 Task: In the  document rain.doc ,align picture to the 'center'. Insert word art below the picture and give heading  'Rain in Purple'
Action: Mouse moved to (252, 210)
Screenshot: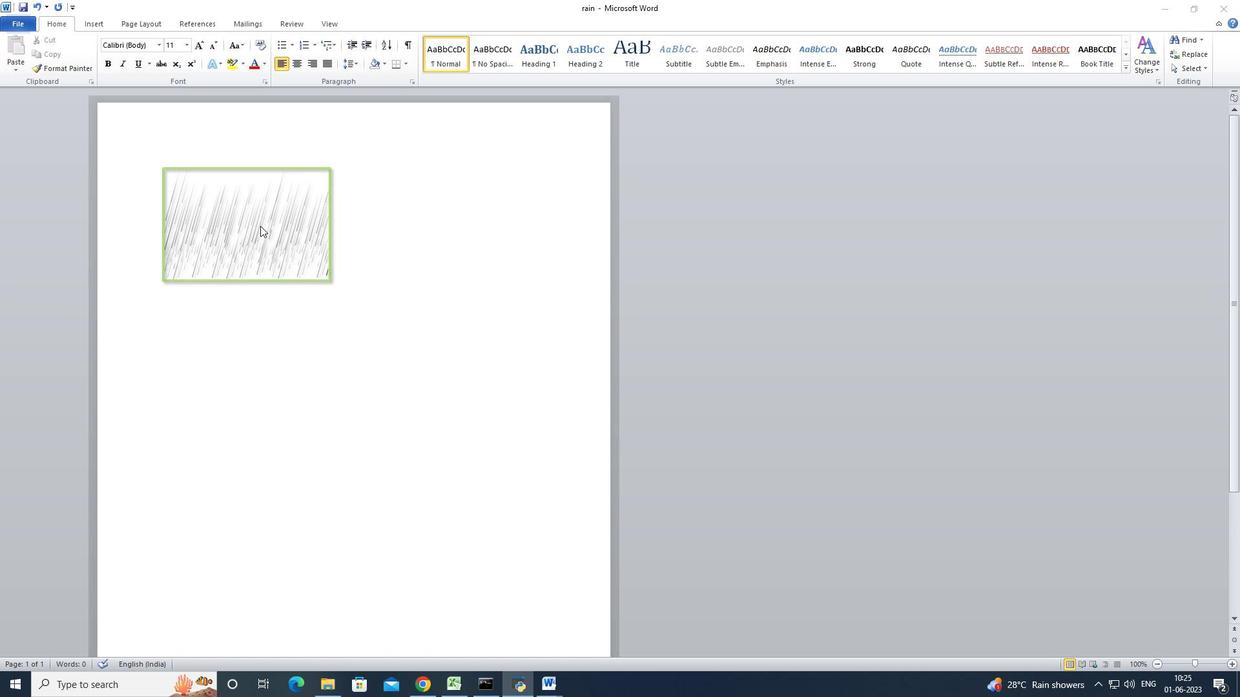 
Action: Mouse pressed left at (252, 210)
Screenshot: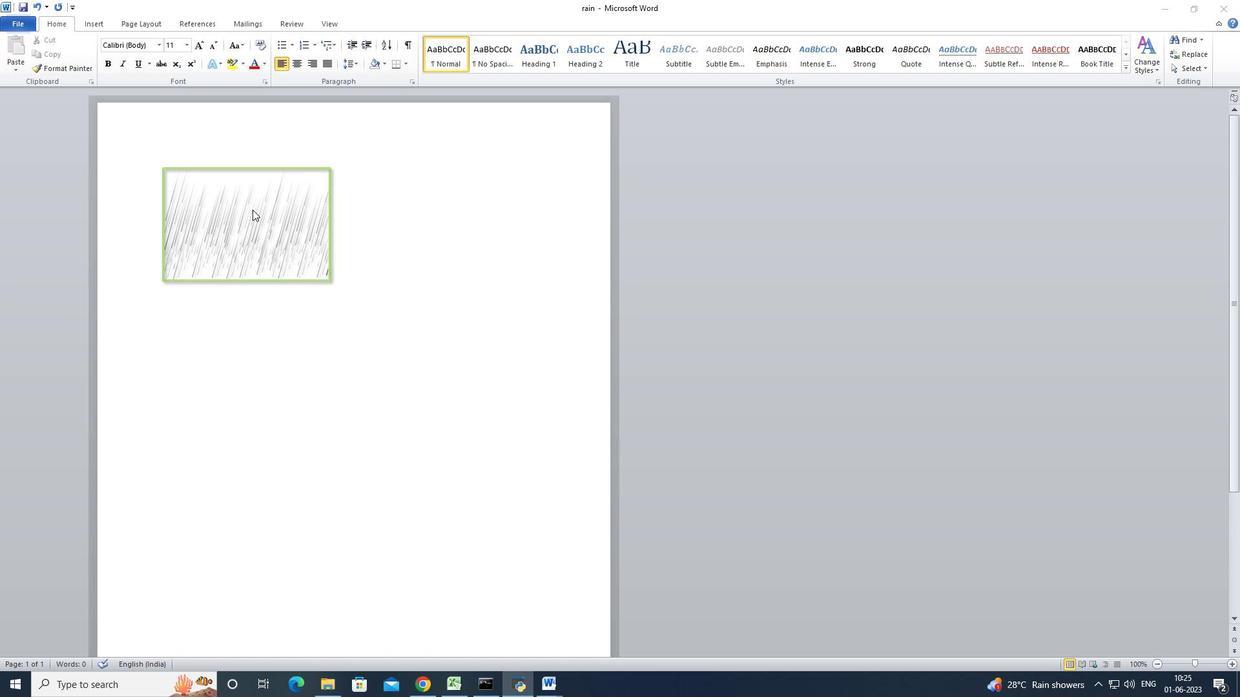 
Action: Mouse moved to (167, 191)
Screenshot: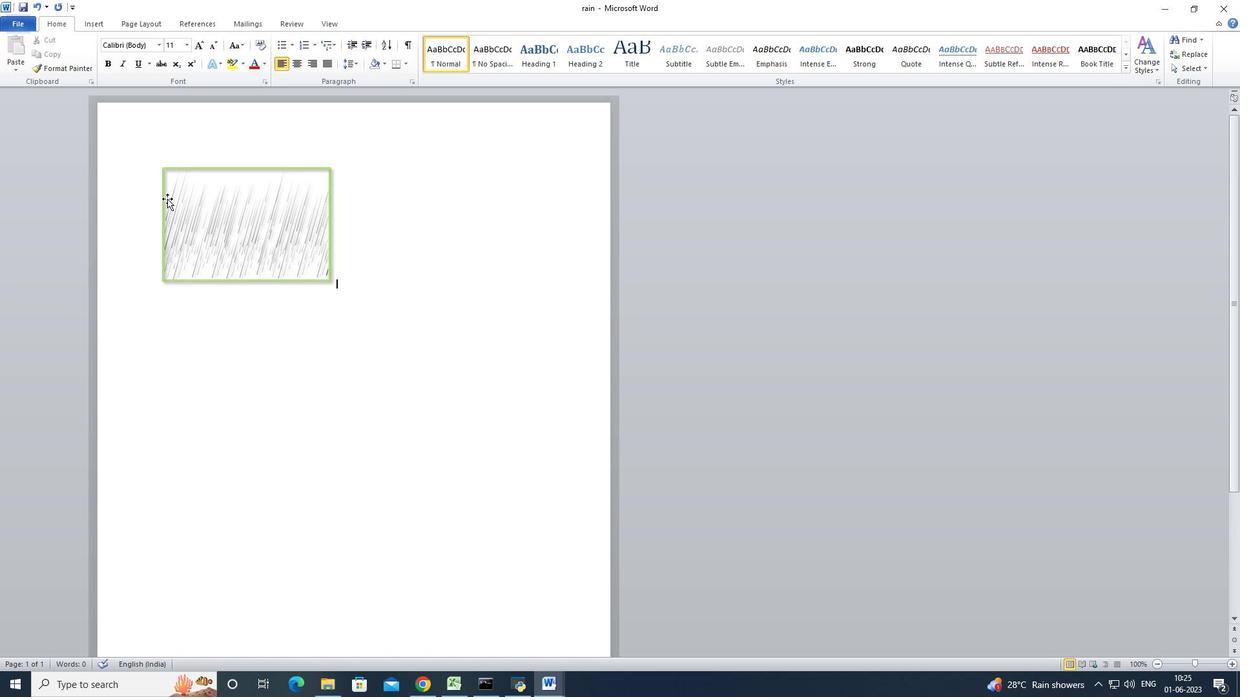 
Action: Mouse pressed left at (167, 191)
Screenshot: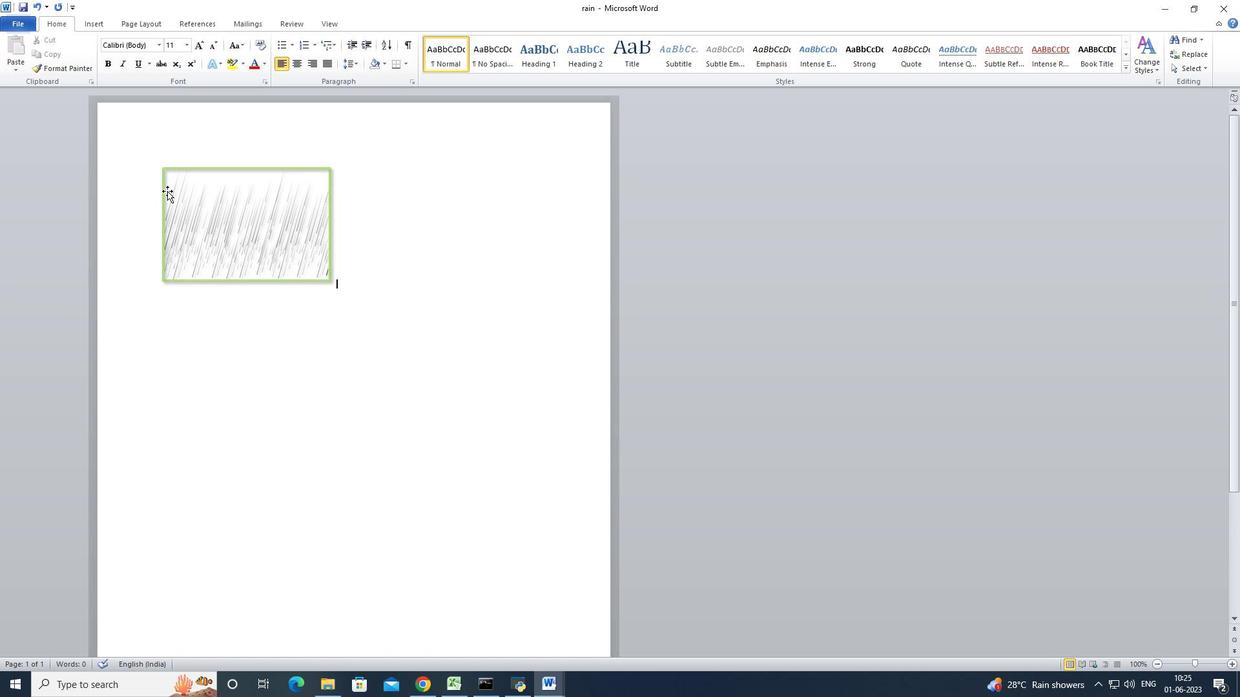 
Action: Mouse moved to (301, 64)
Screenshot: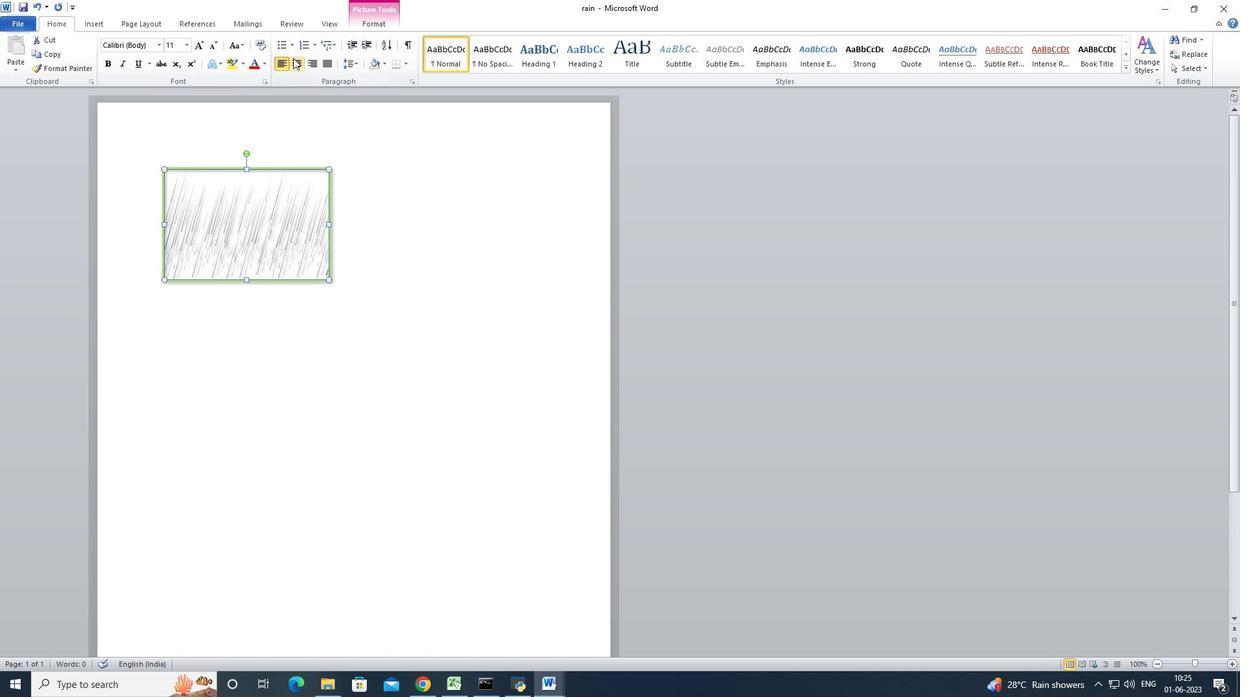
Action: Mouse pressed left at (301, 64)
Screenshot: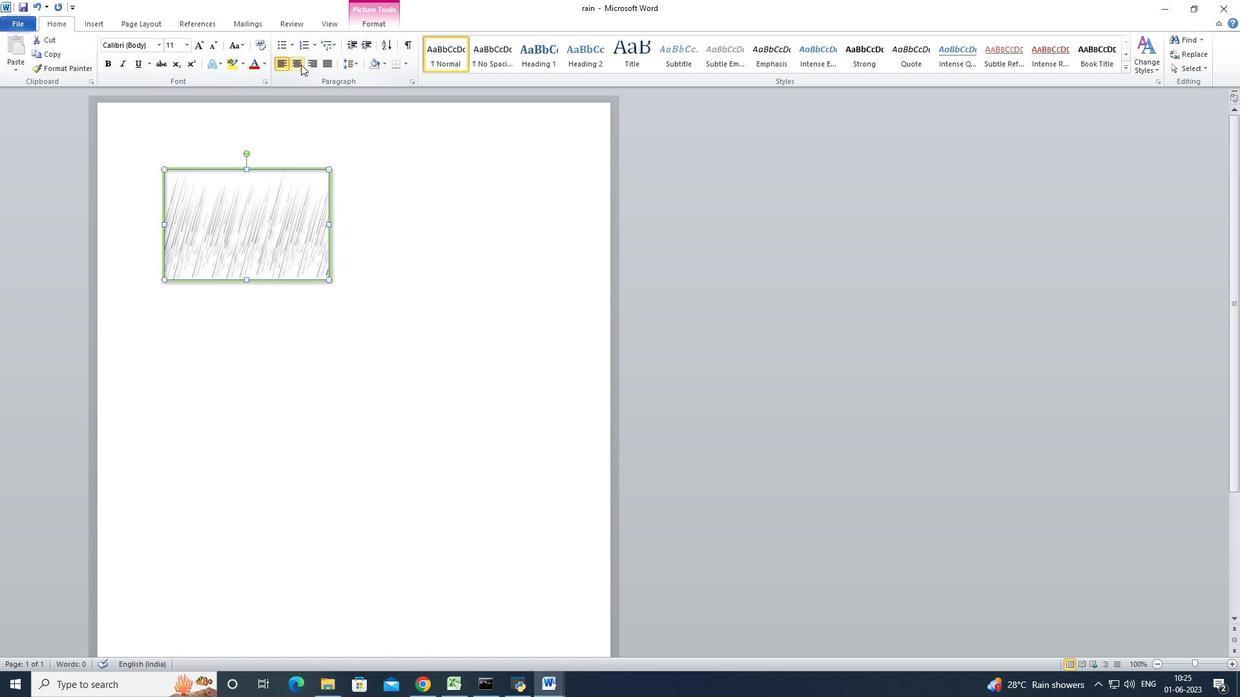 
Action: Mouse moved to (306, 341)
Screenshot: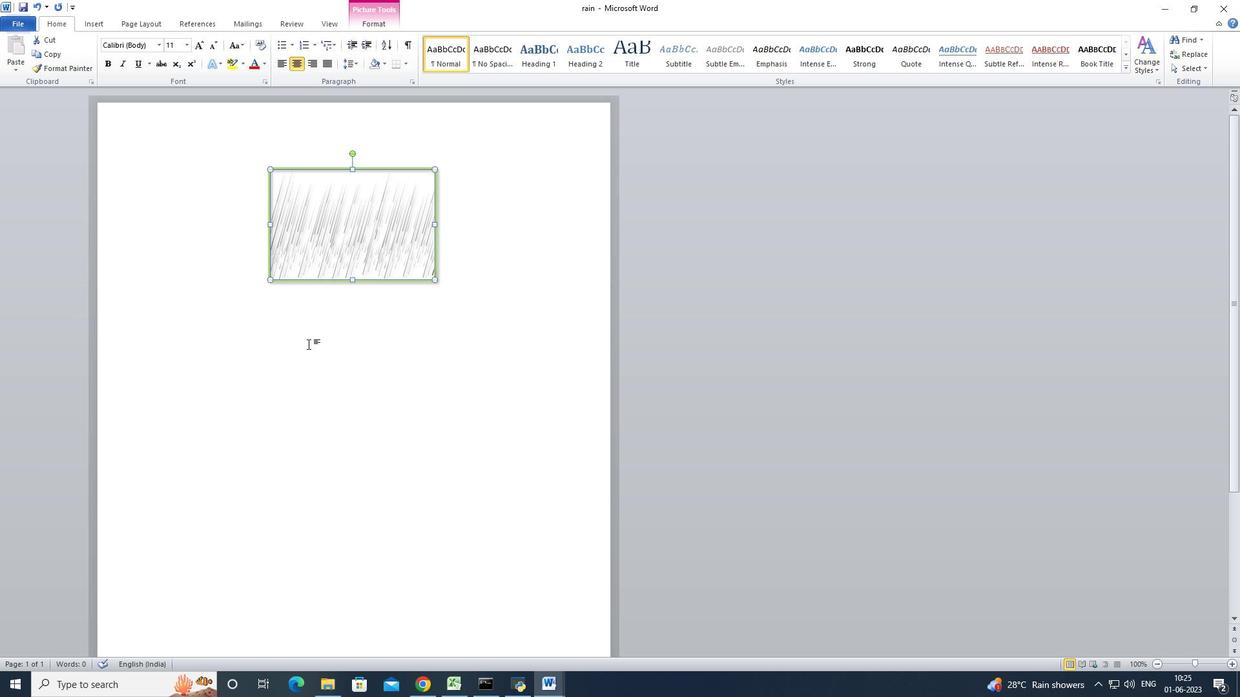 
Action: Mouse pressed left at (306, 341)
Screenshot: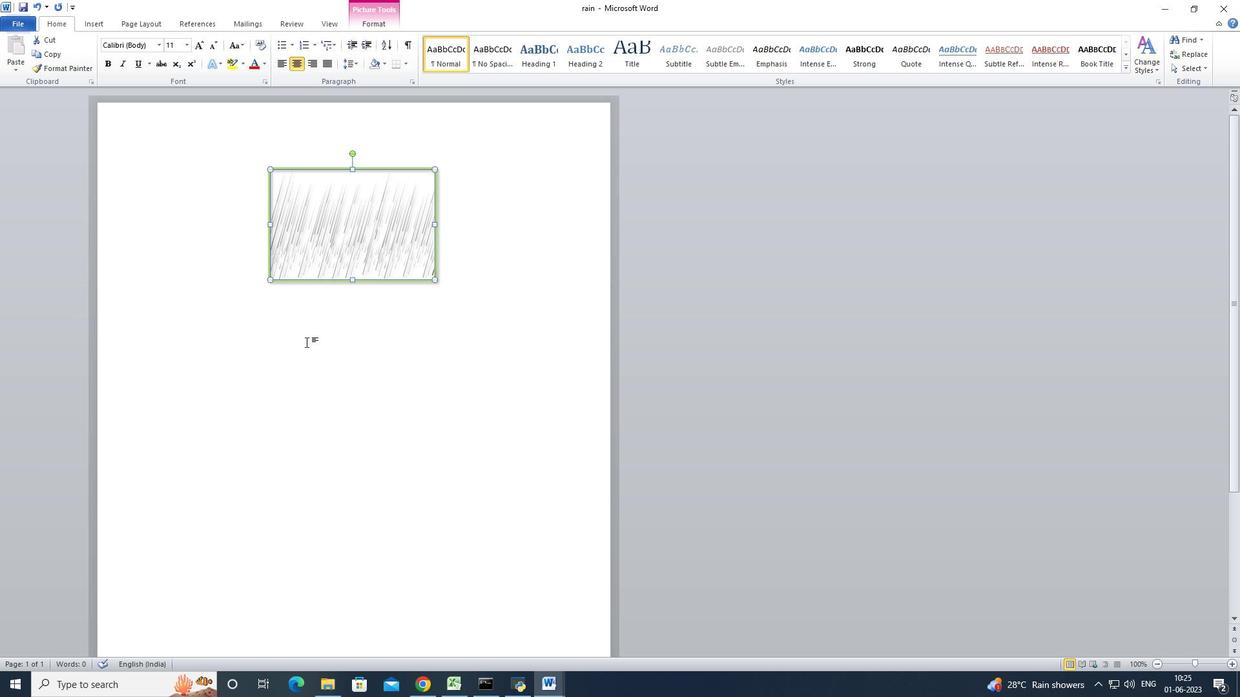
Action: Mouse pressed left at (306, 341)
Screenshot: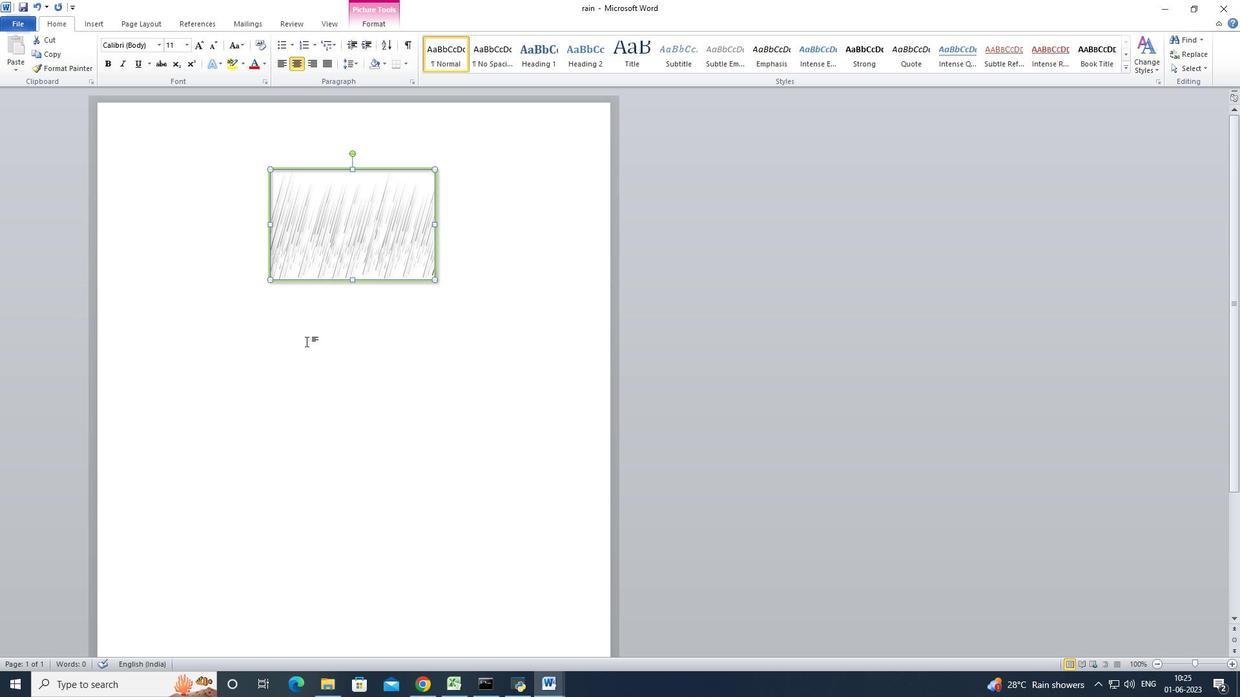 
Action: Mouse pressed left at (306, 341)
Screenshot: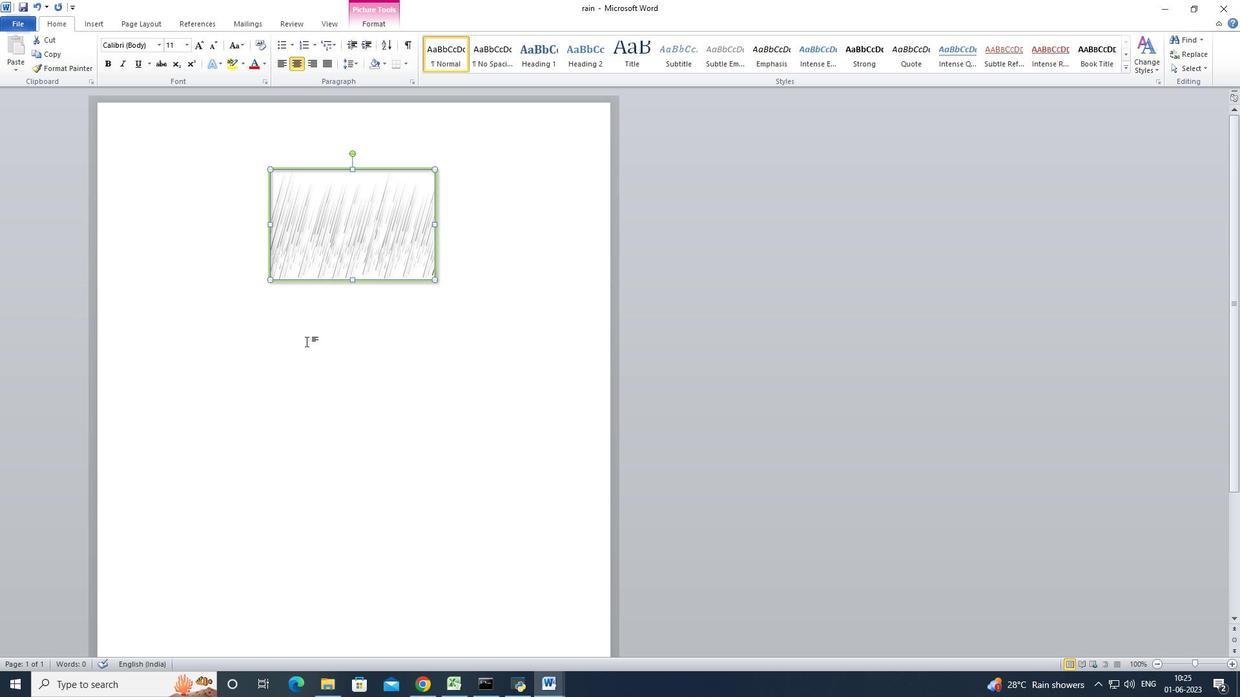 
Action: Mouse moved to (98, 19)
Screenshot: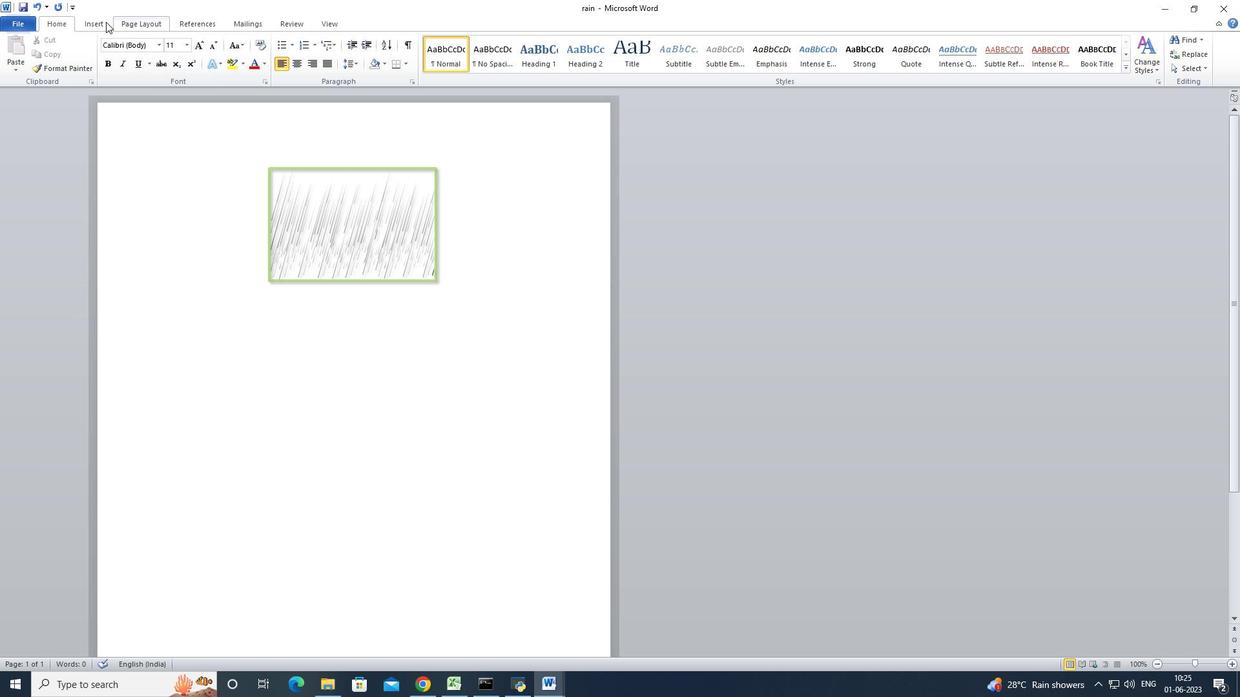 
Action: Mouse pressed left at (98, 19)
Screenshot: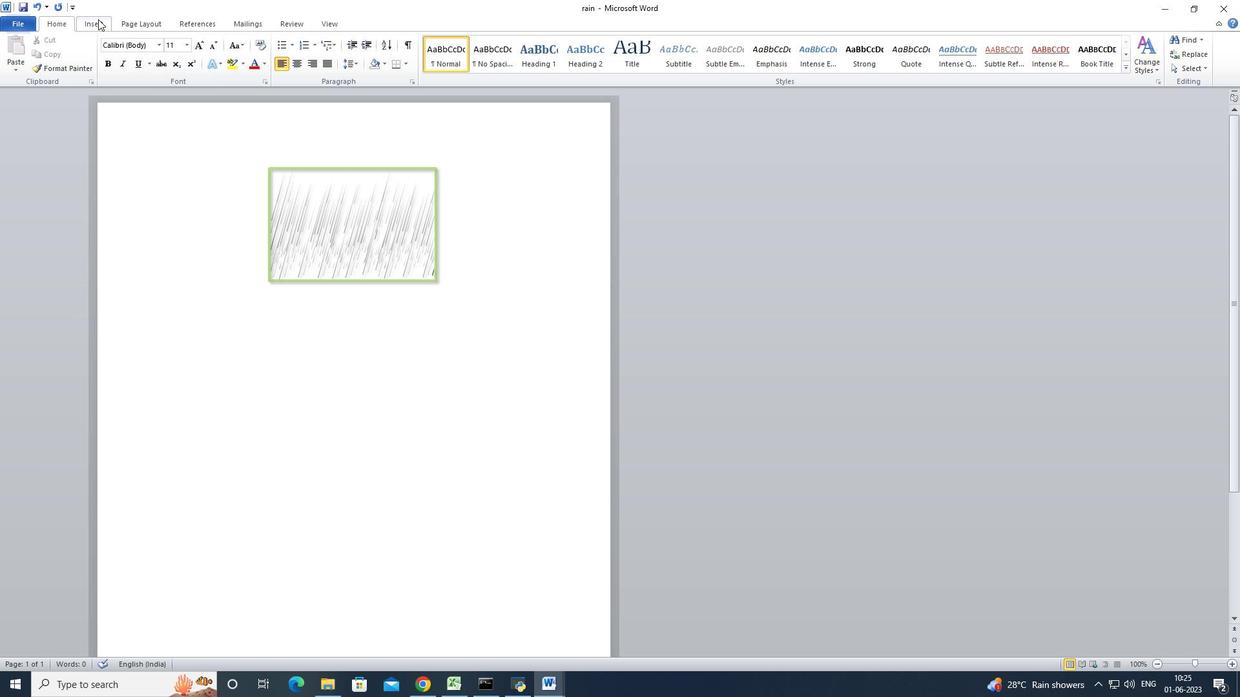
Action: Mouse moved to (604, 51)
Screenshot: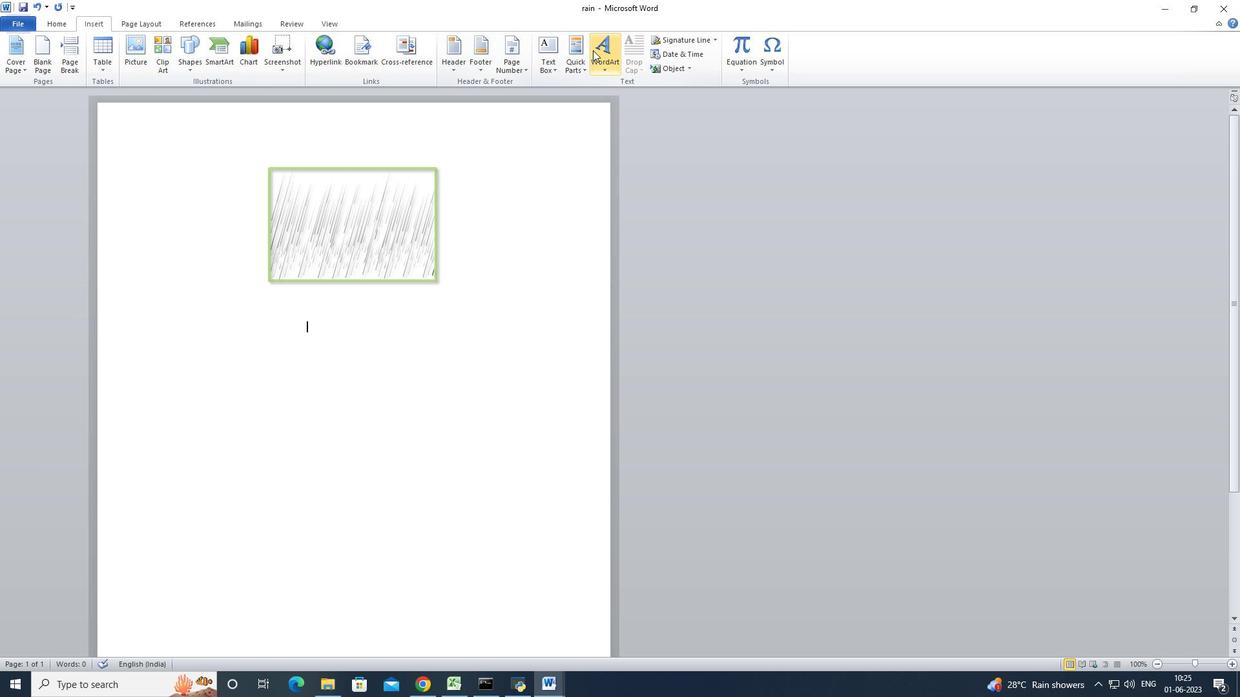 
Action: Mouse pressed left at (604, 51)
Screenshot: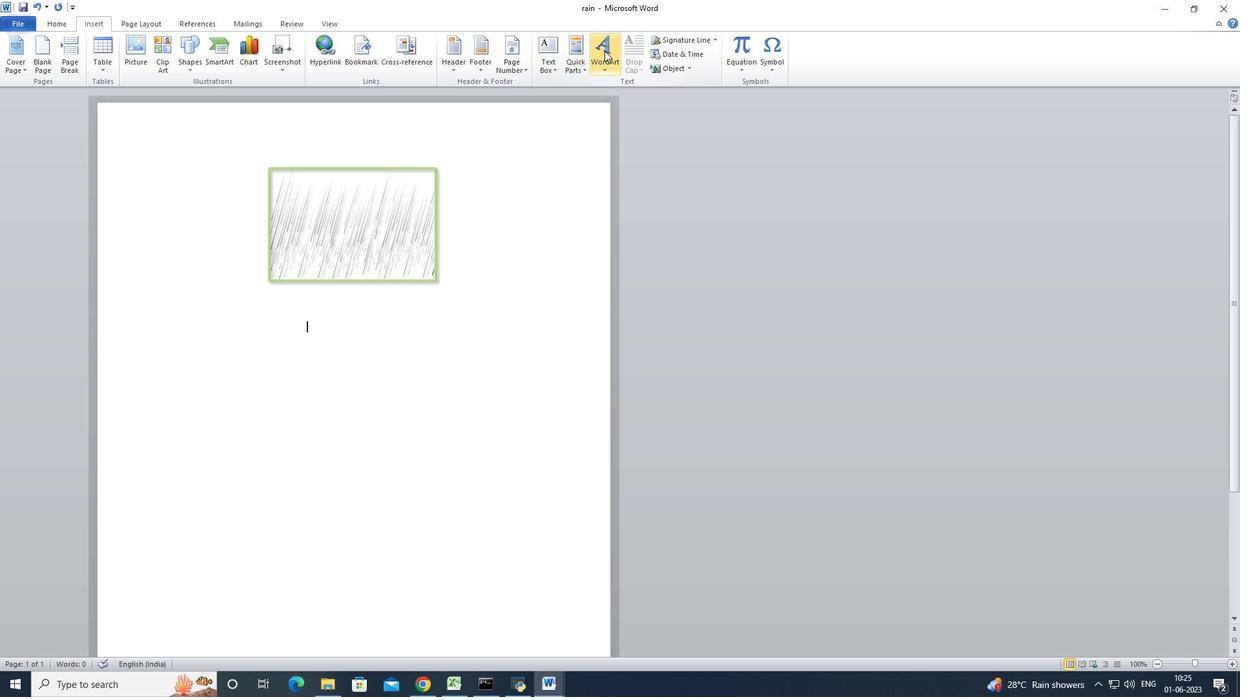 
Action: Mouse moved to (754, 208)
Screenshot: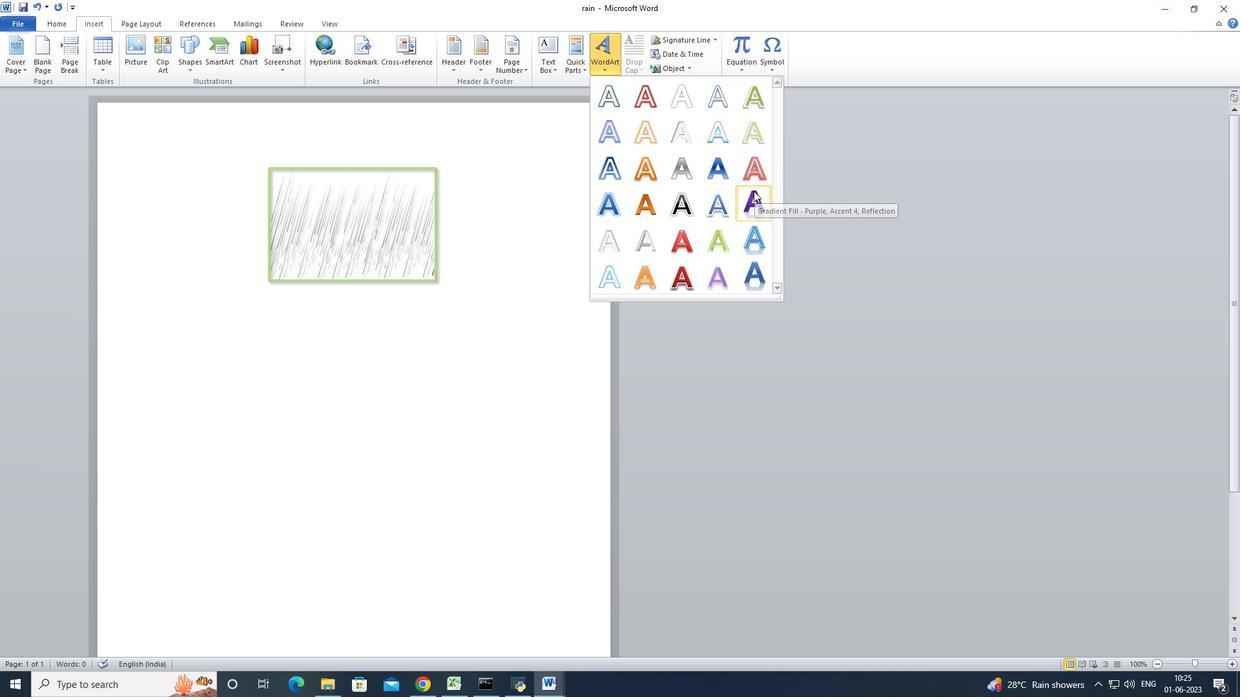 
Action: Mouse pressed left at (754, 208)
Screenshot: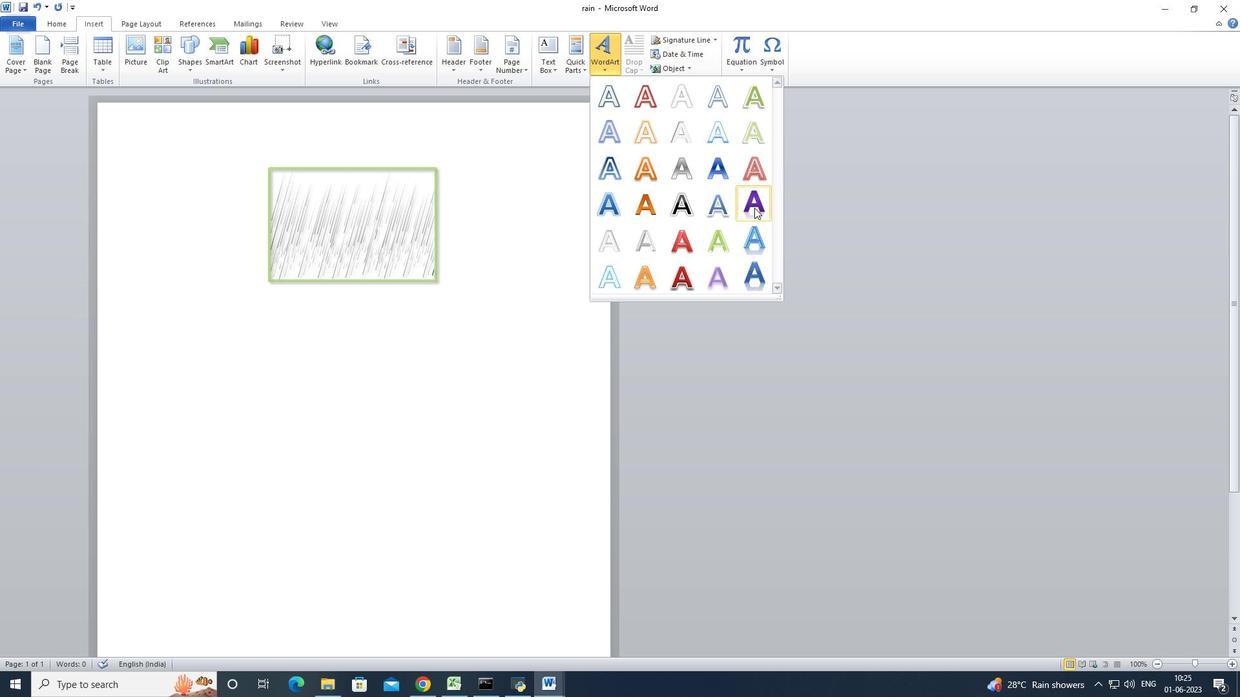 
Action: Key pressed <Key.shift>Rain<Key.enter><Key.backspace><Key.backspace>
Screenshot: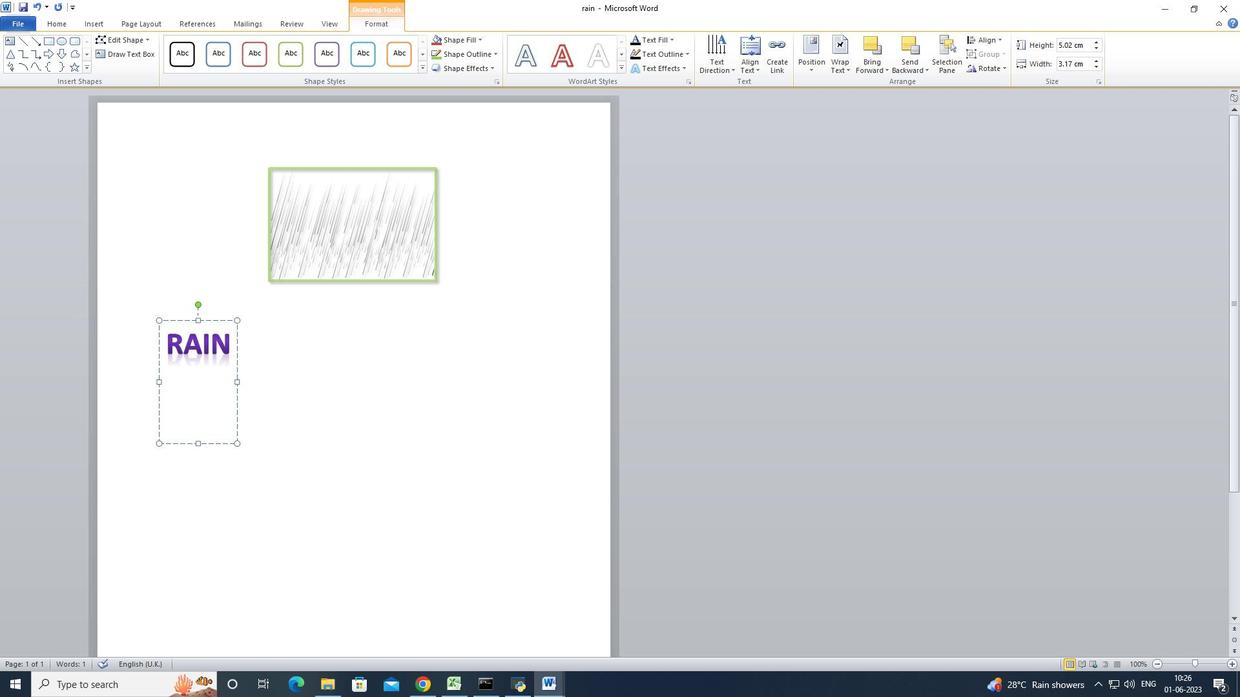 
Action: Mouse moved to (49, 25)
Screenshot: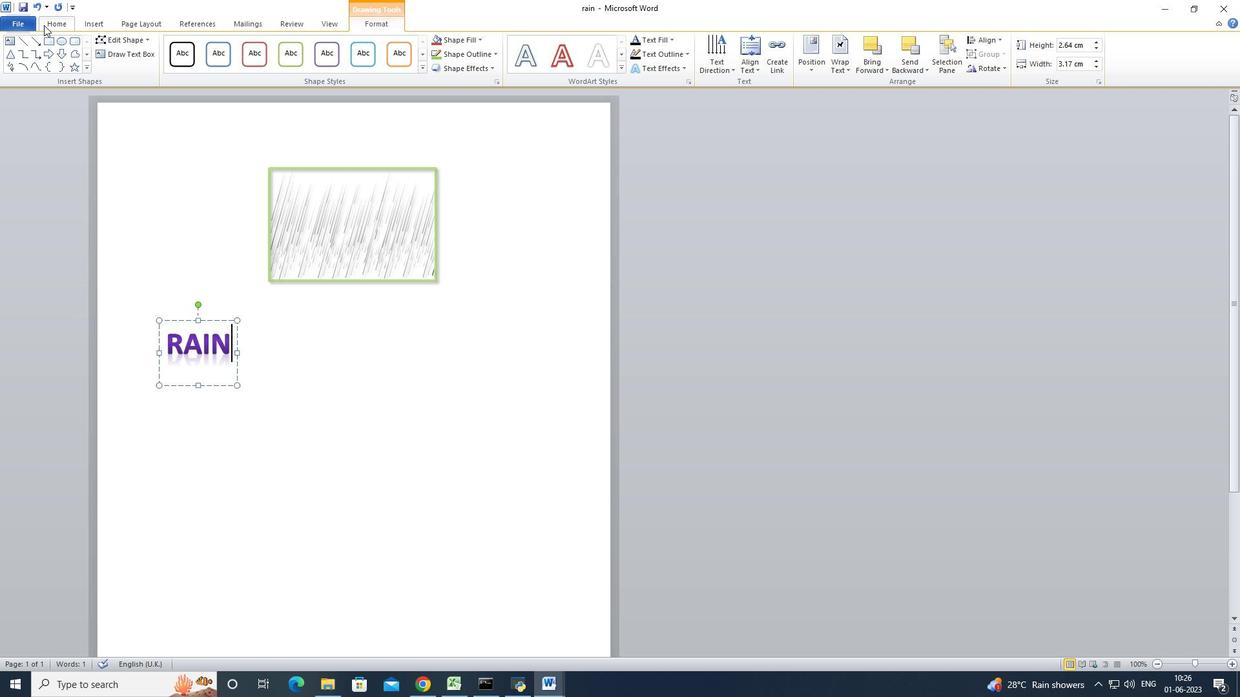 
Action: Mouse pressed left at (49, 25)
Screenshot: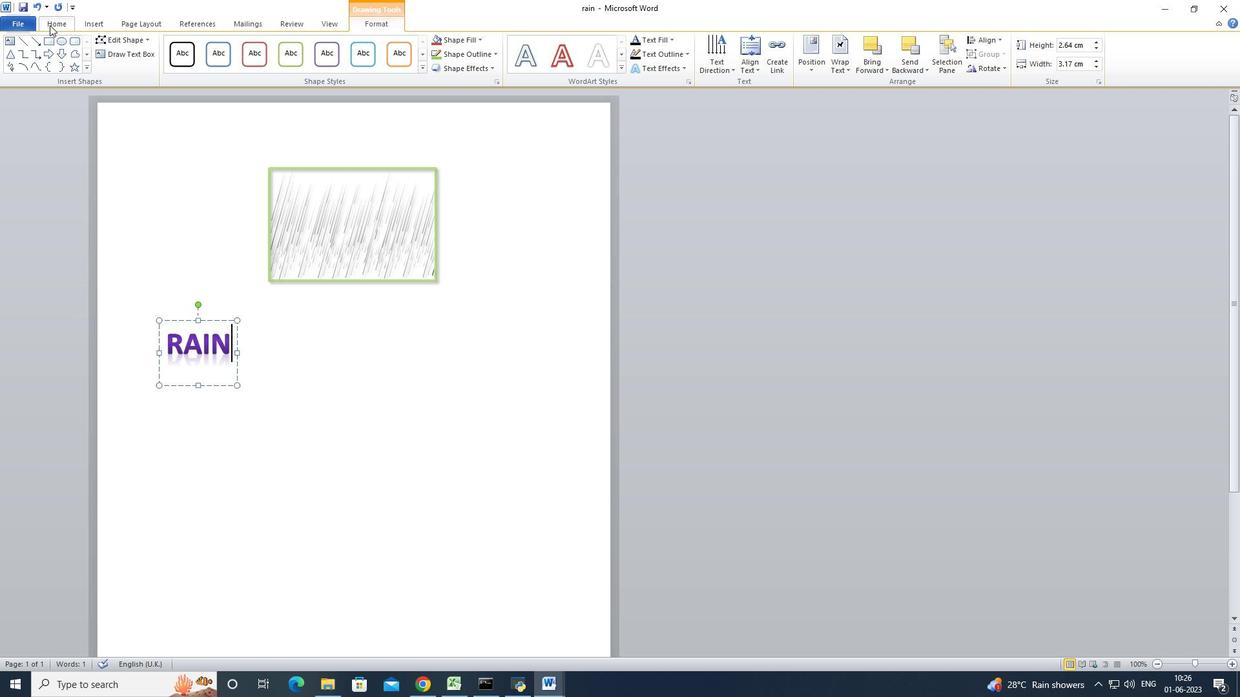 
Action: Mouse moved to (363, 421)
Screenshot: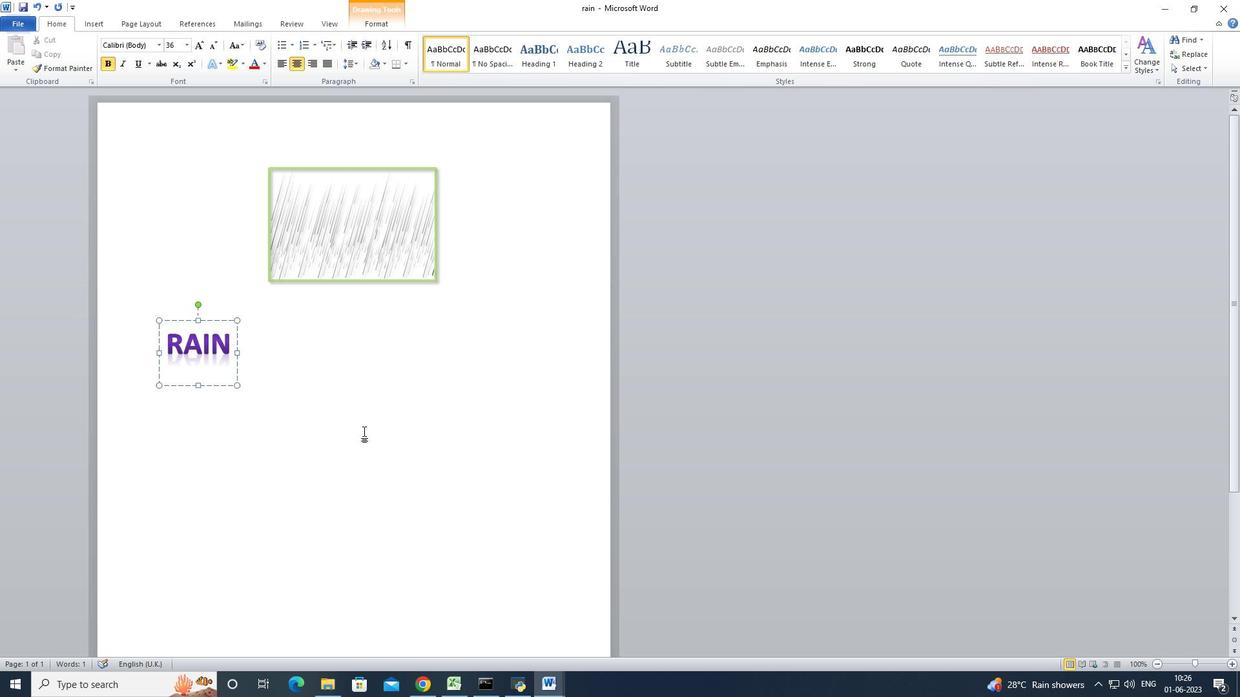 
Action: Mouse pressed left at (363, 421)
Screenshot: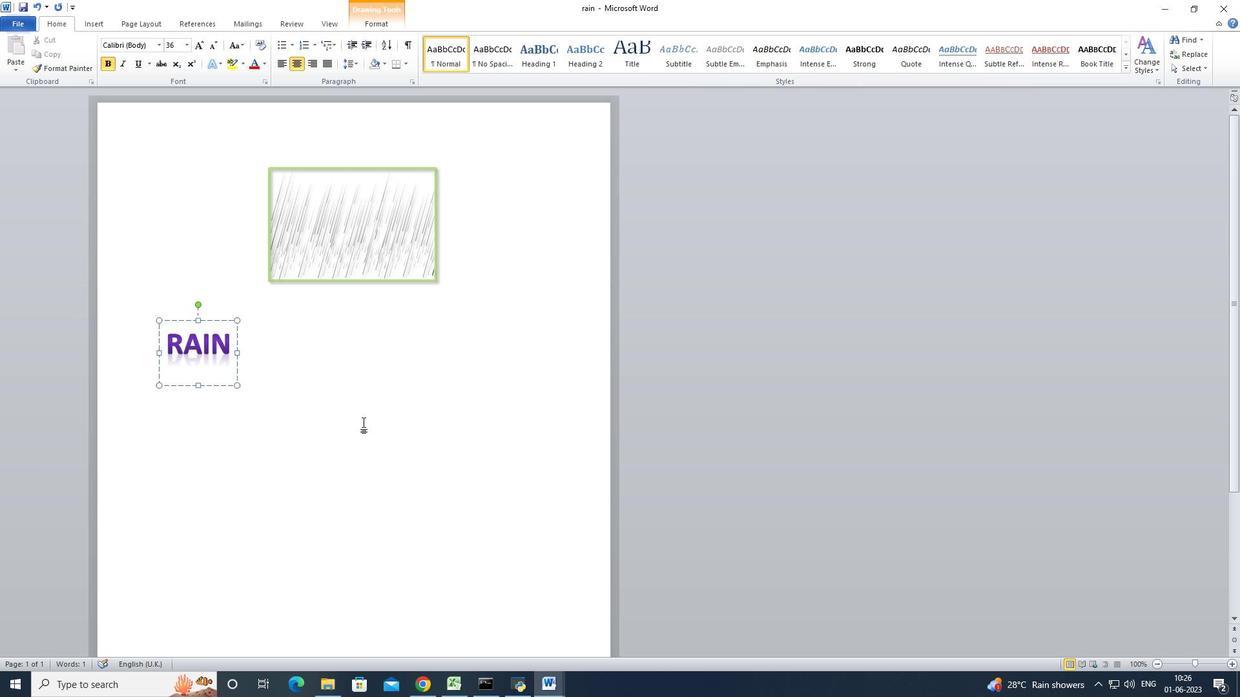 
Action: Mouse moved to (171, 339)
Screenshot: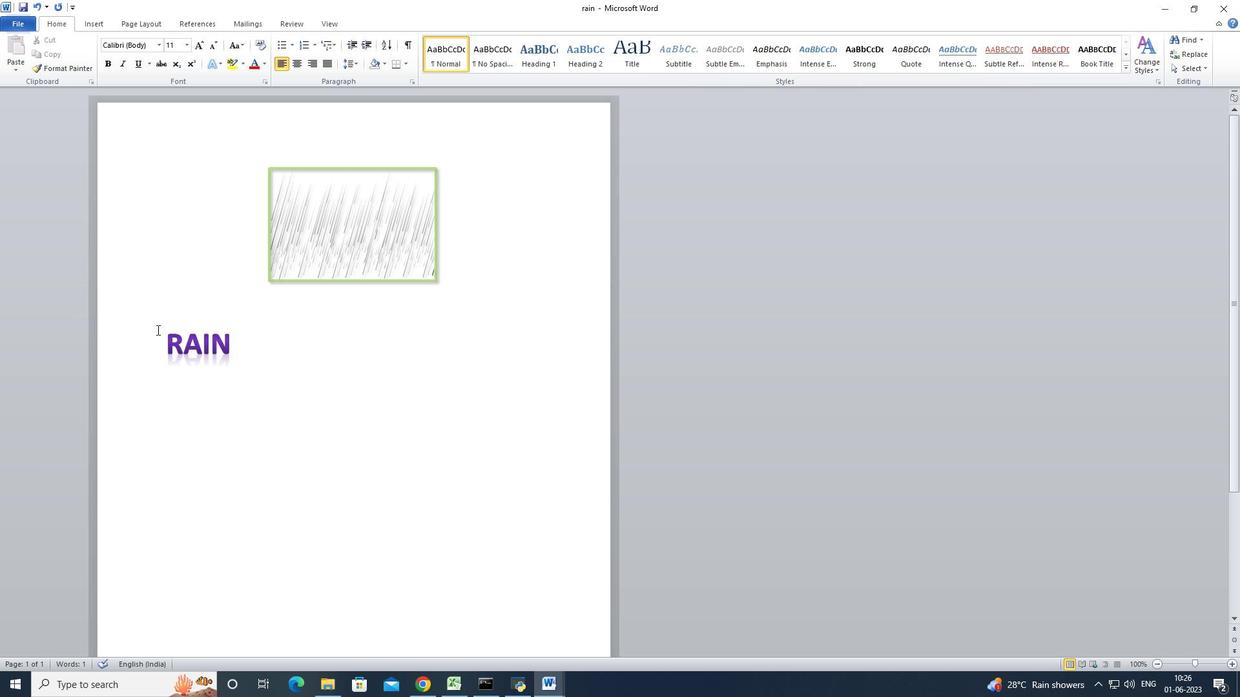
Action: Mouse pressed left at (171, 339)
Screenshot: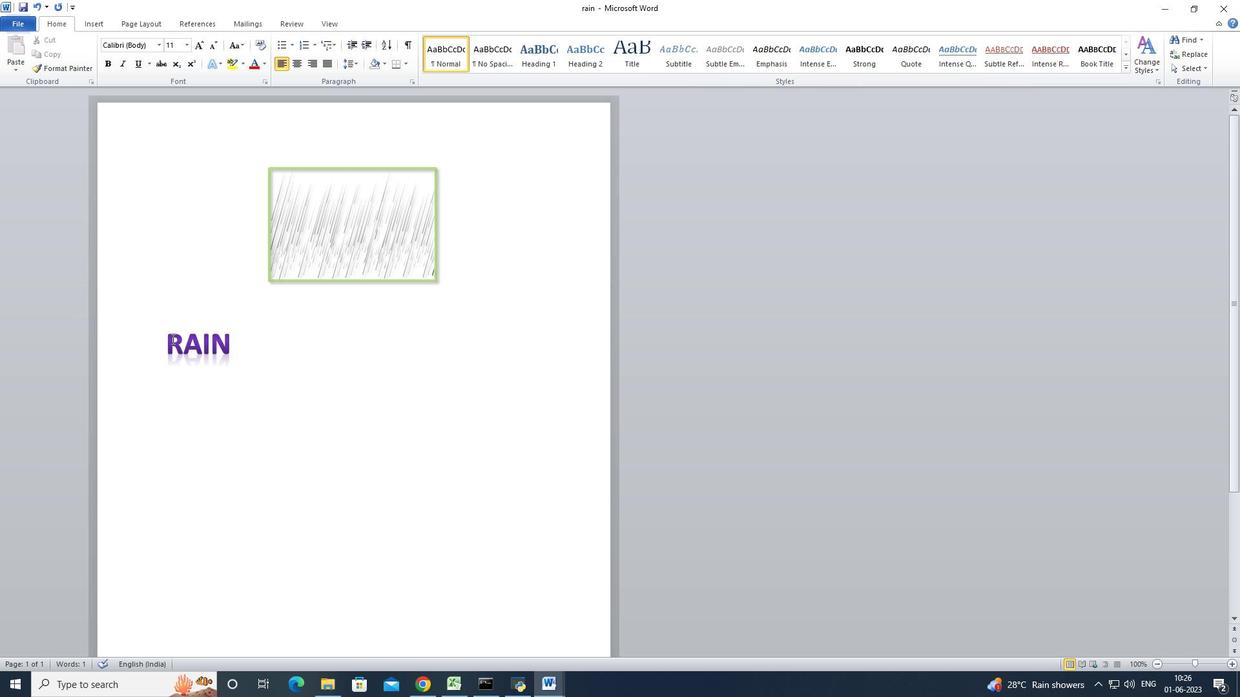 
Action: Mouse moved to (308, 360)
Screenshot: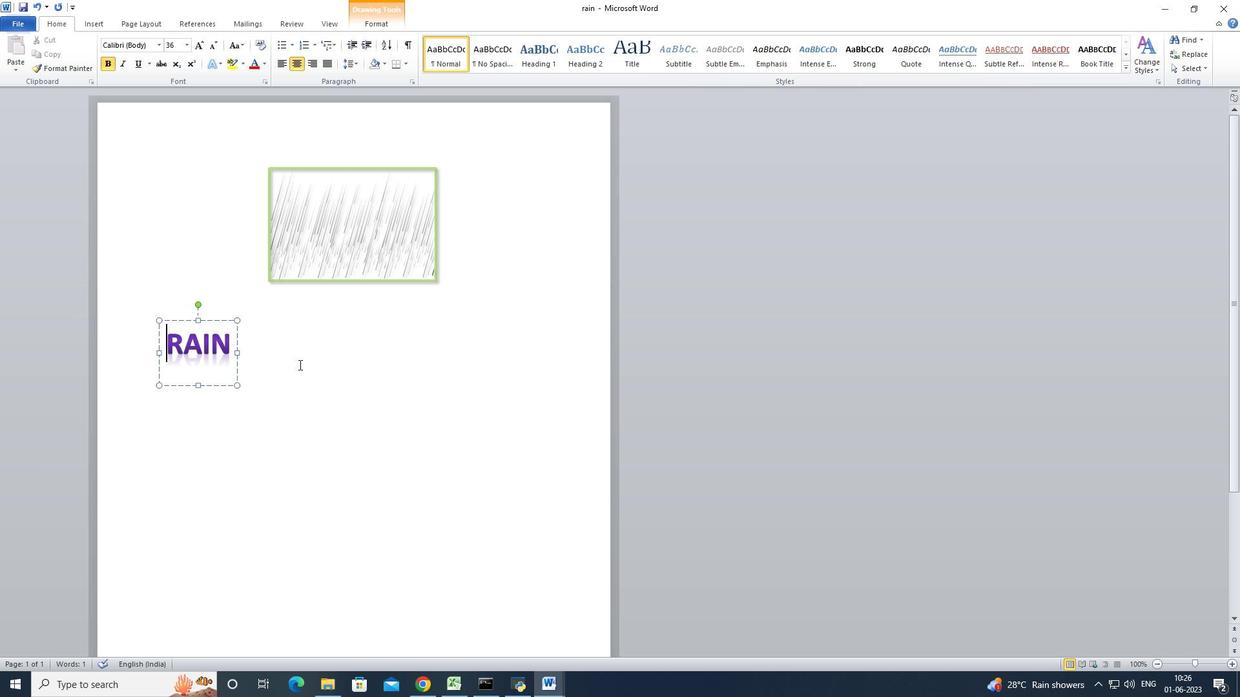 
Action: Mouse pressed left at (308, 360)
Screenshot: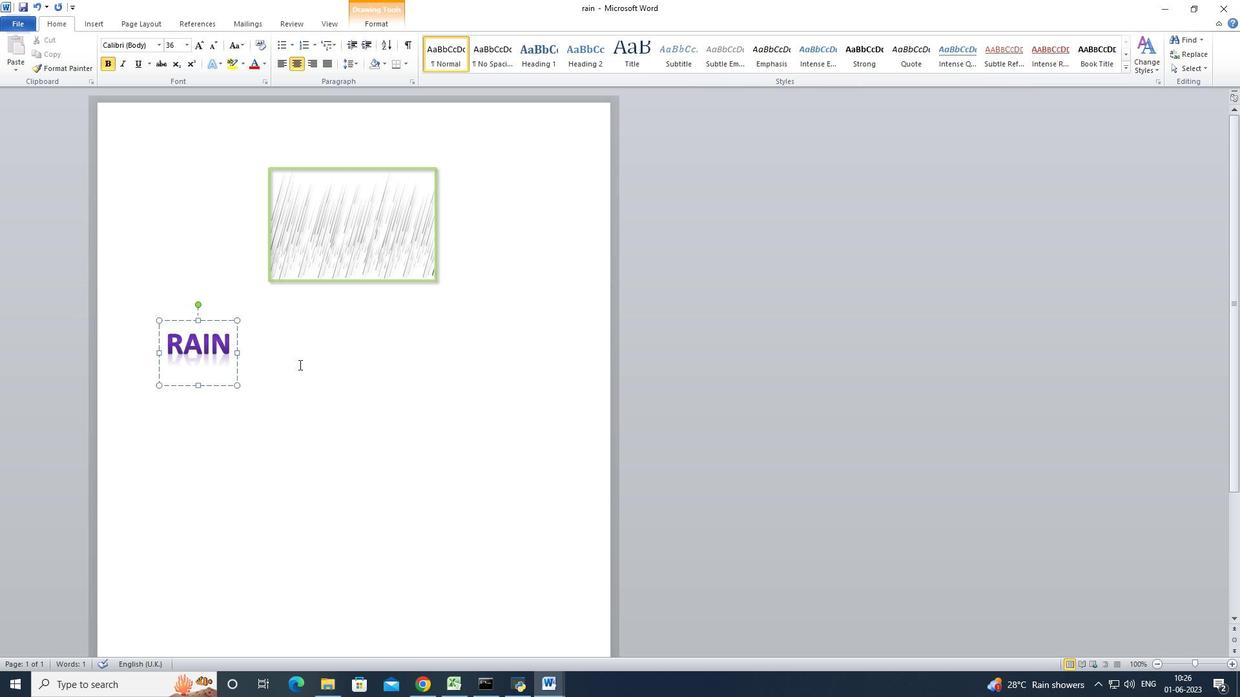 
Action: Key pressed ctrl+S<'\x13'><'\x13'>
Screenshot: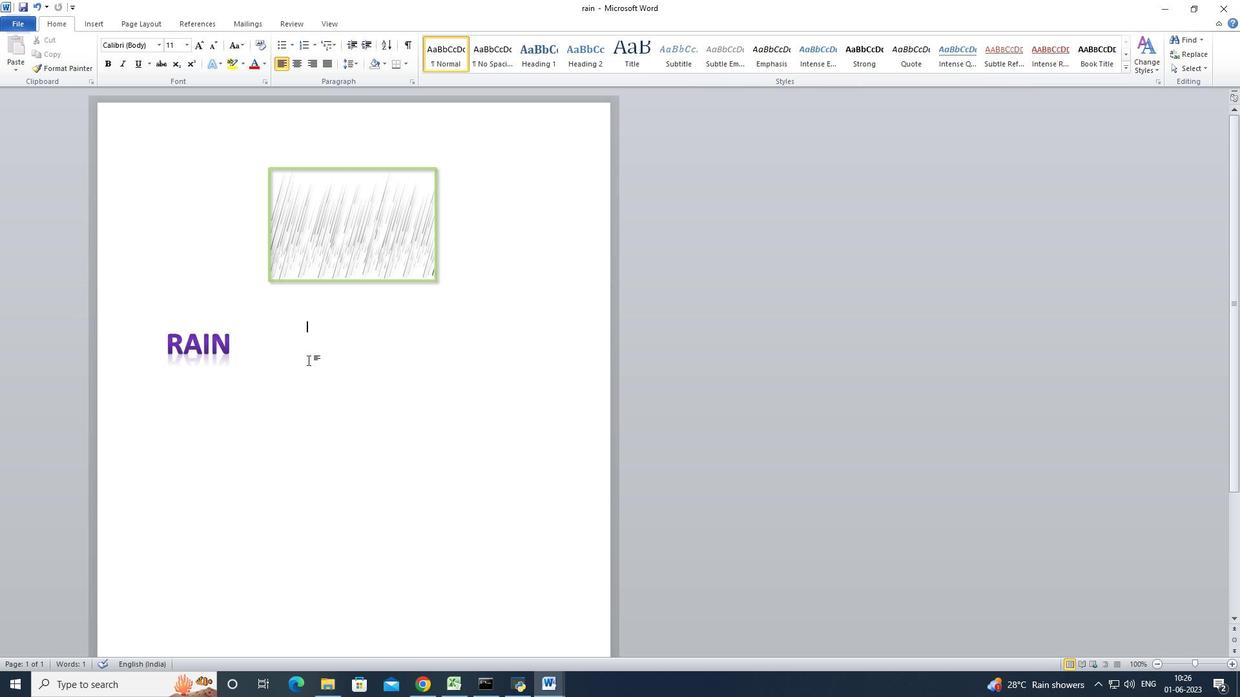 
